 Task: Select a due date automation when advanced on, 2 days before a card is due add dates with a start date at 11:00 AM.
Action: Mouse moved to (1032, 78)
Screenshot: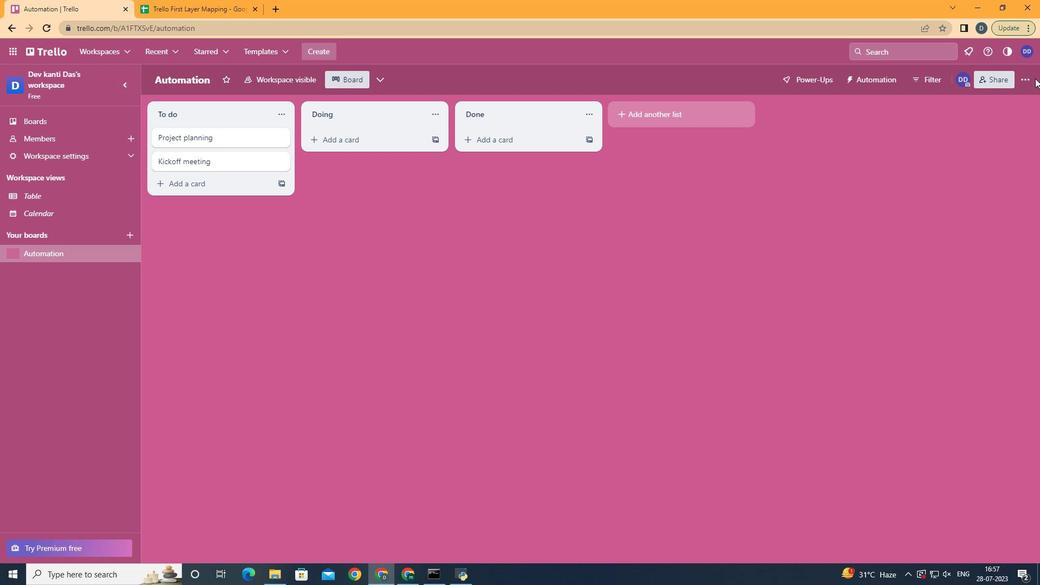 
Action: Mouse pressed left at (1032, 78)
Screenshot: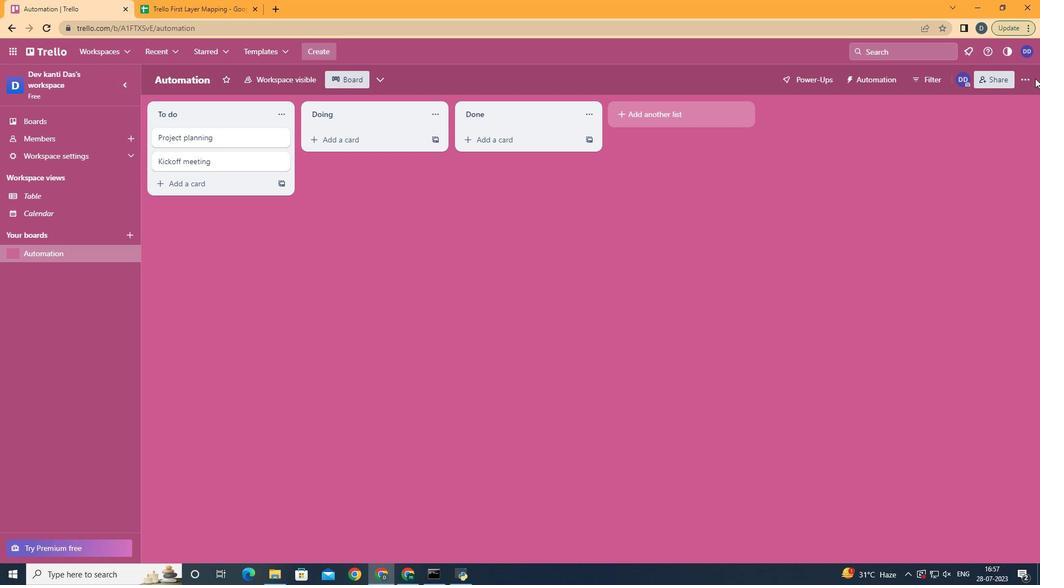 
Action: Mouse moved to (944, 227)
Screenshot: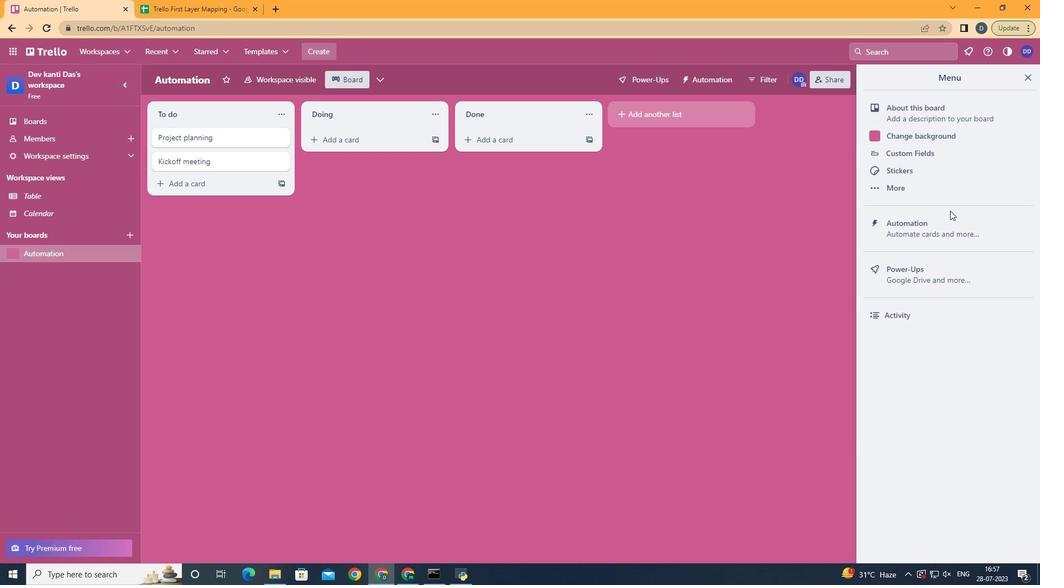 
Action: Mouse pressed left at (944, 227)
Screenshot: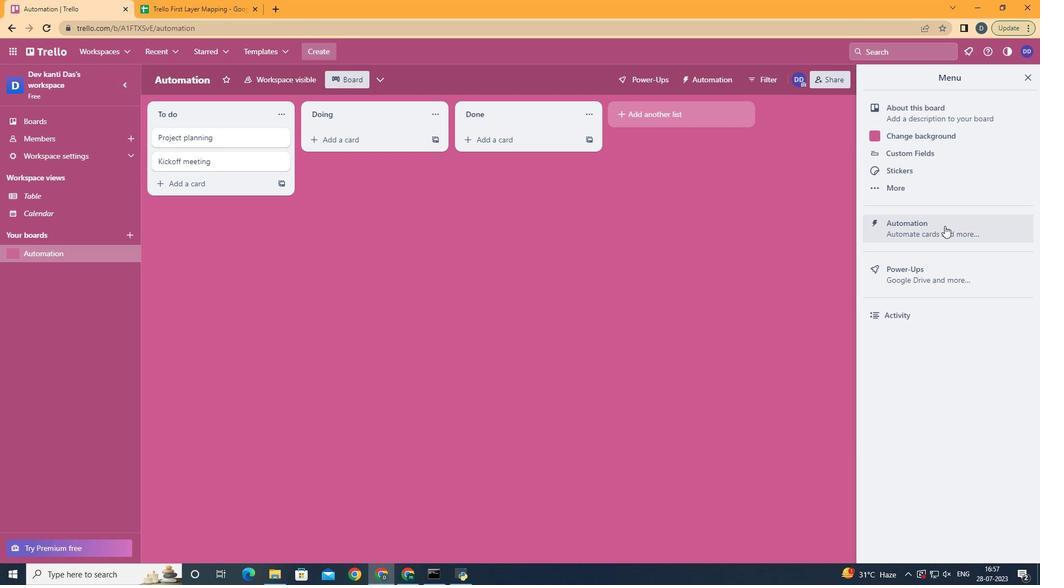 
Action: Mouse moved to (185, 218)
Screenshot: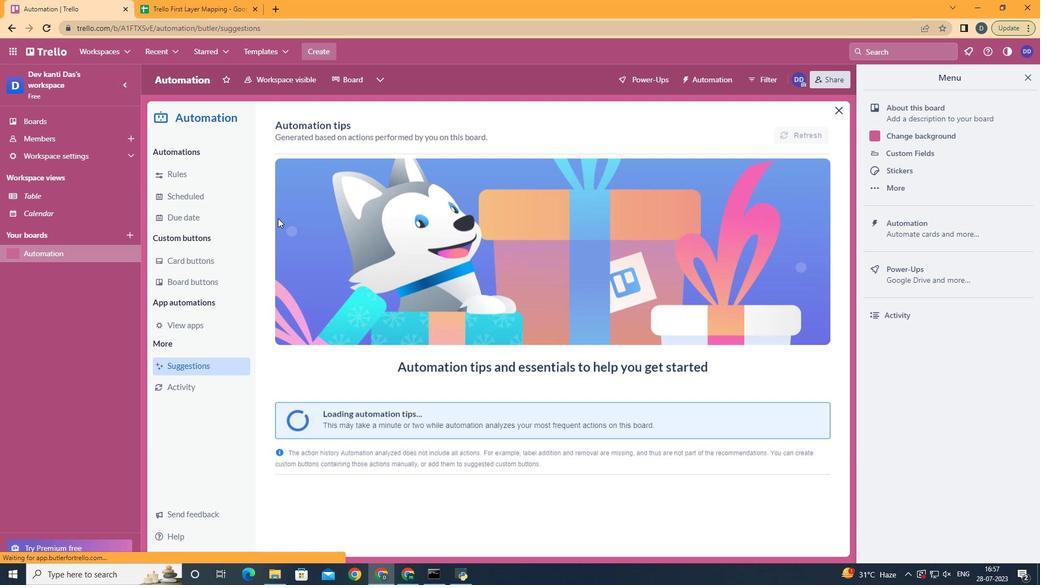 
Action: Mouse pressed left at (185, 218)
Screenshot: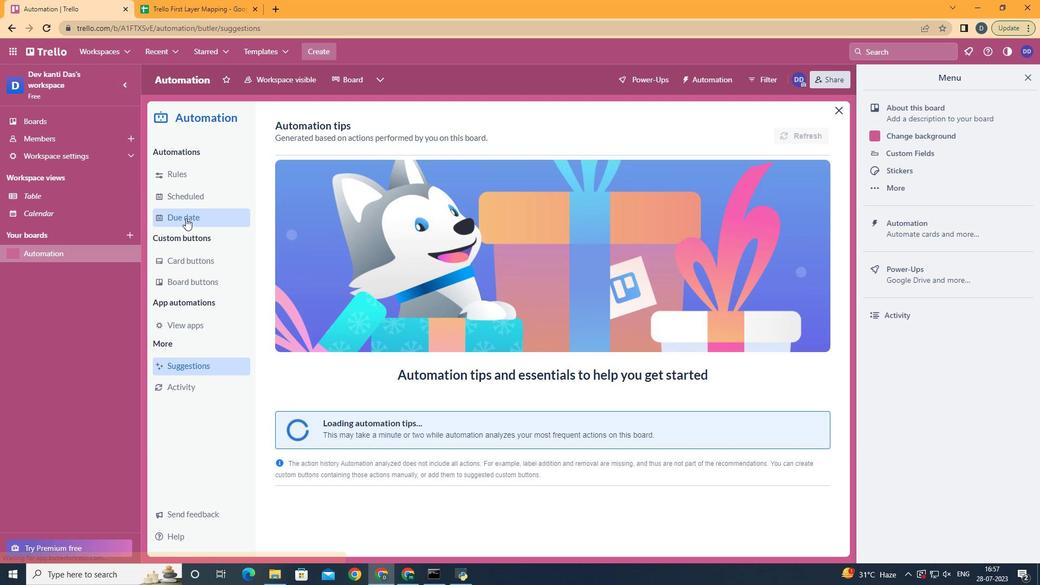 
Action: Mouse moved to (778, 133)
Screenshot: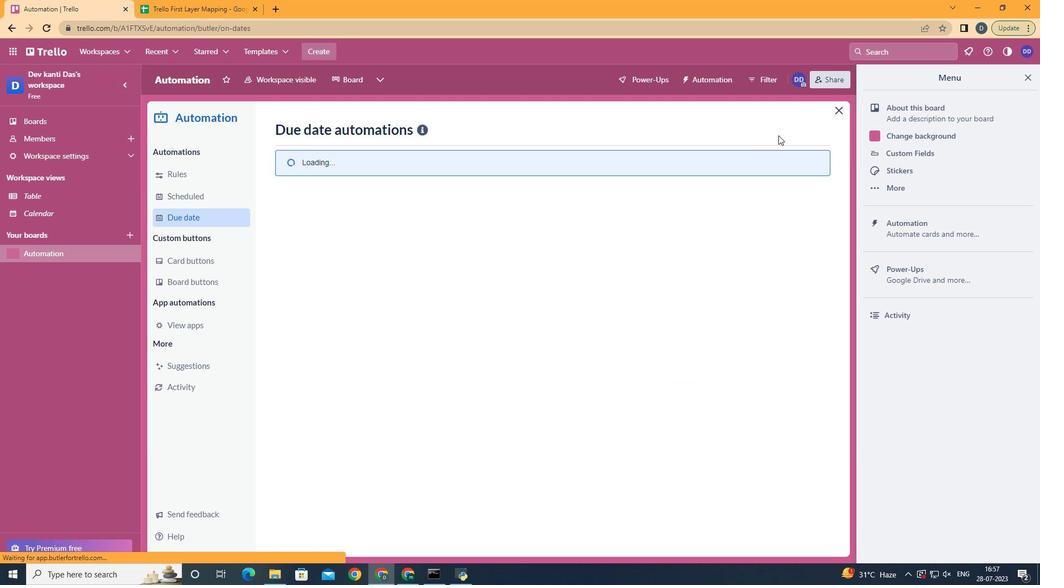 
Action: Mouse pressed left at (778, 133)
Screenshot: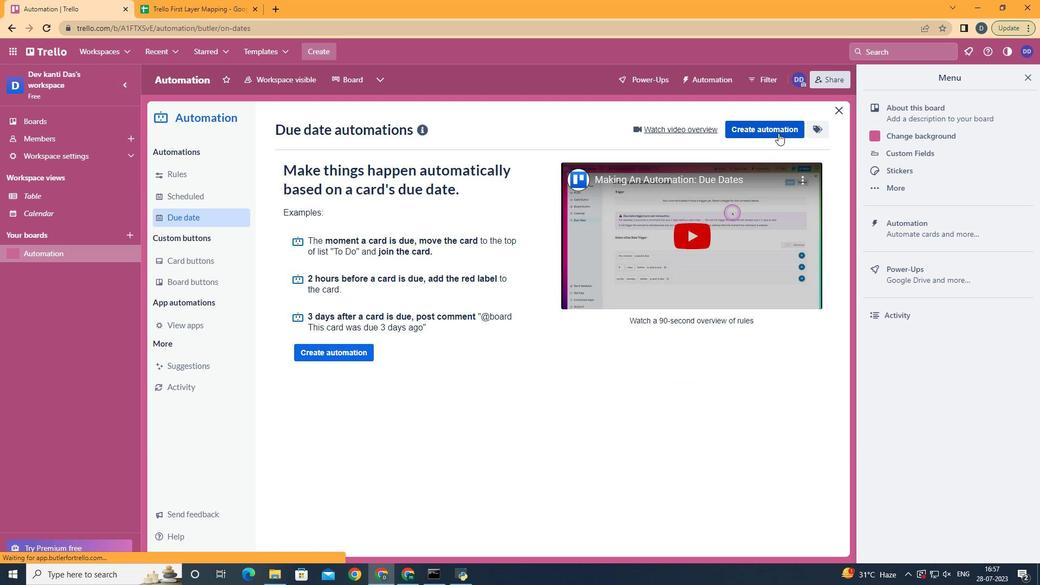 
Action: Mouse moved to (557, 231)
Screenshot: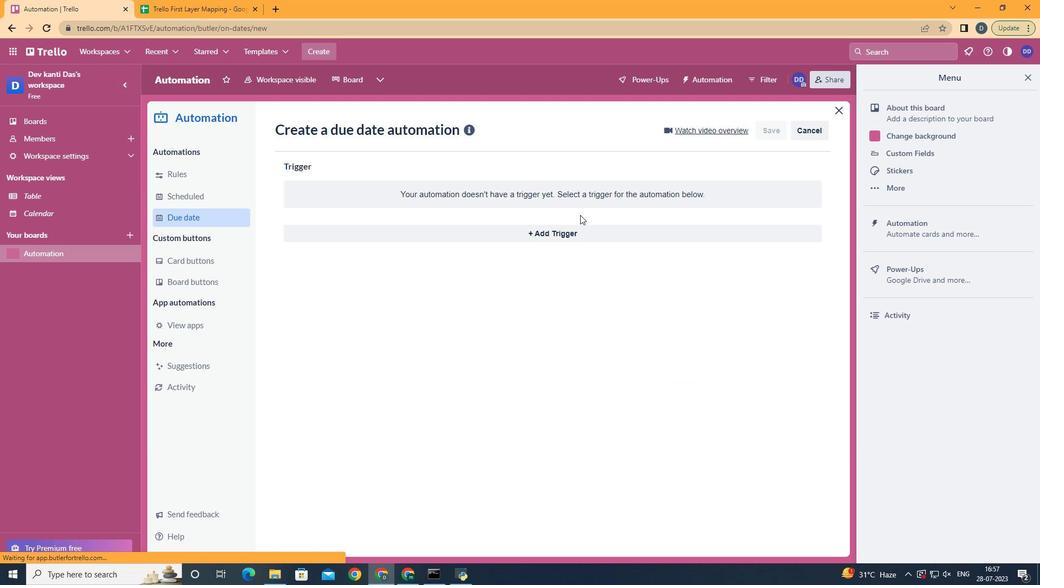
Action: Mouse pressed left at (557, 231)
Screenshot: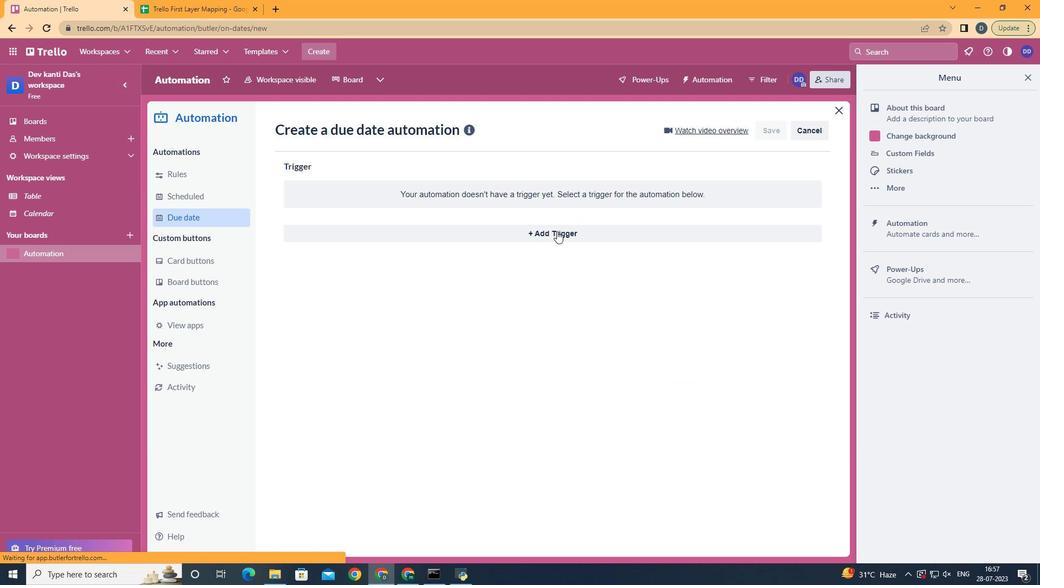 
Action: Mouse moved to (428, 398)
Screenshot: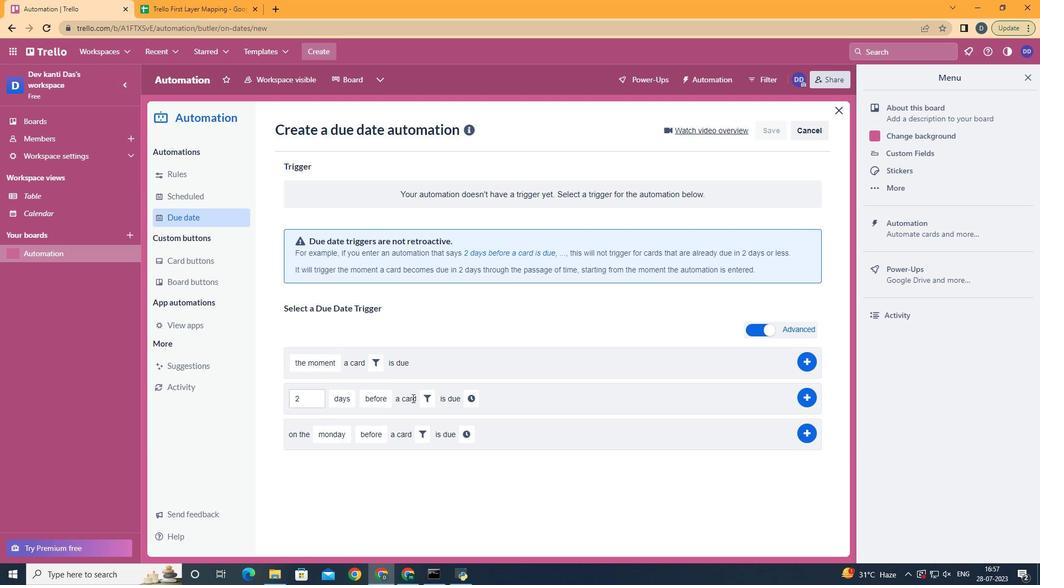 
Action: Mouse pressed left at (428, 398)
Screenshot: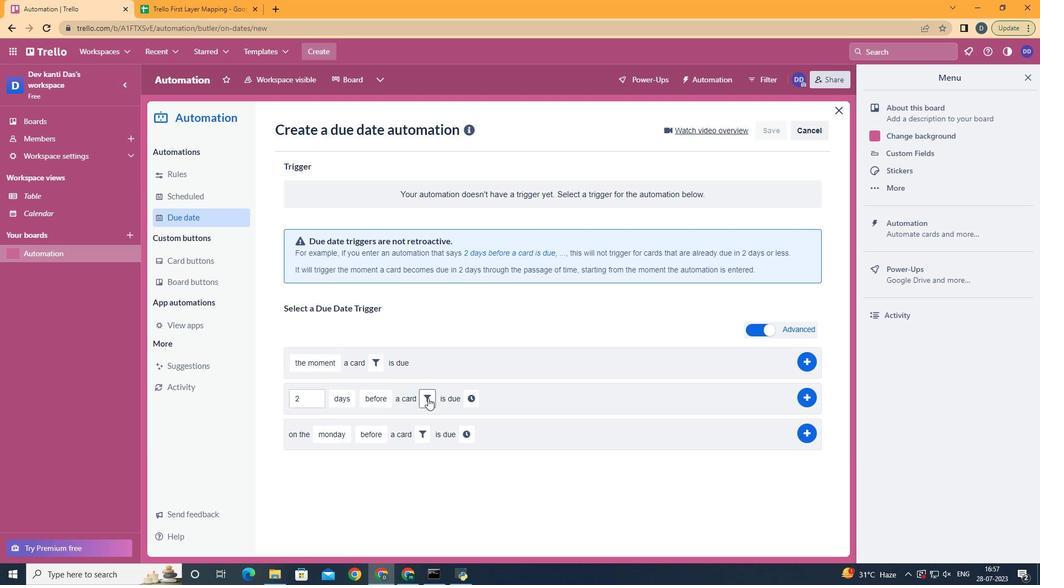 
Action: Mouse moved to (494, 441)
Screenshot: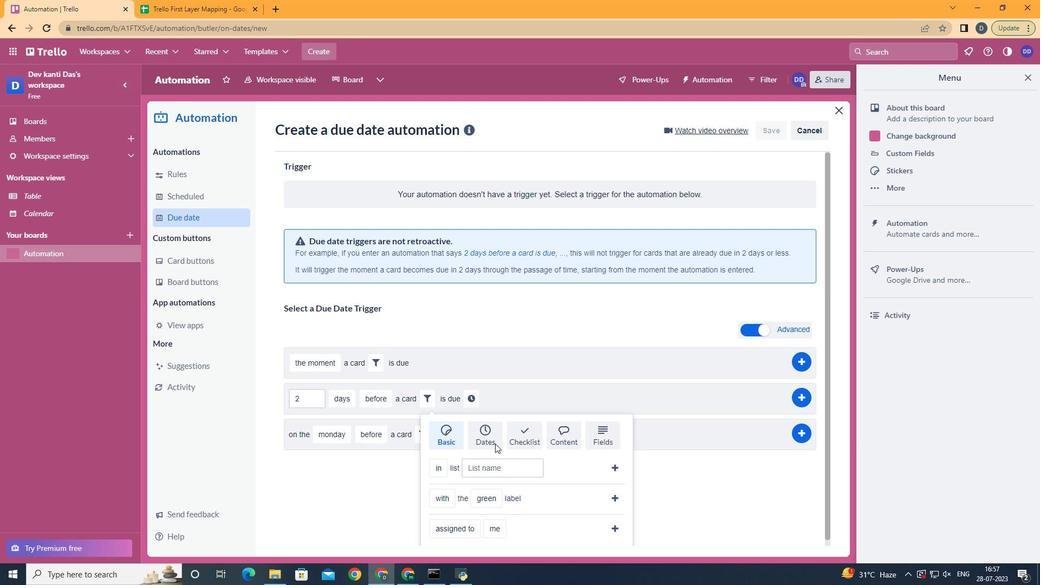 
Action: Mouse pressed left at (494, 441)
Screenshot: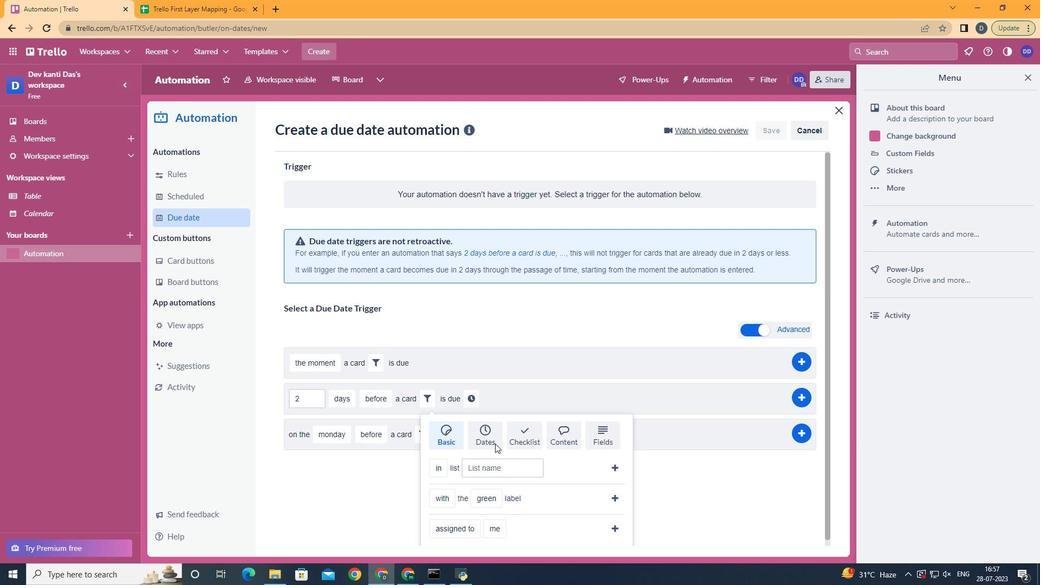 
Action: Mouse moved to (445, 514)
Screenshot: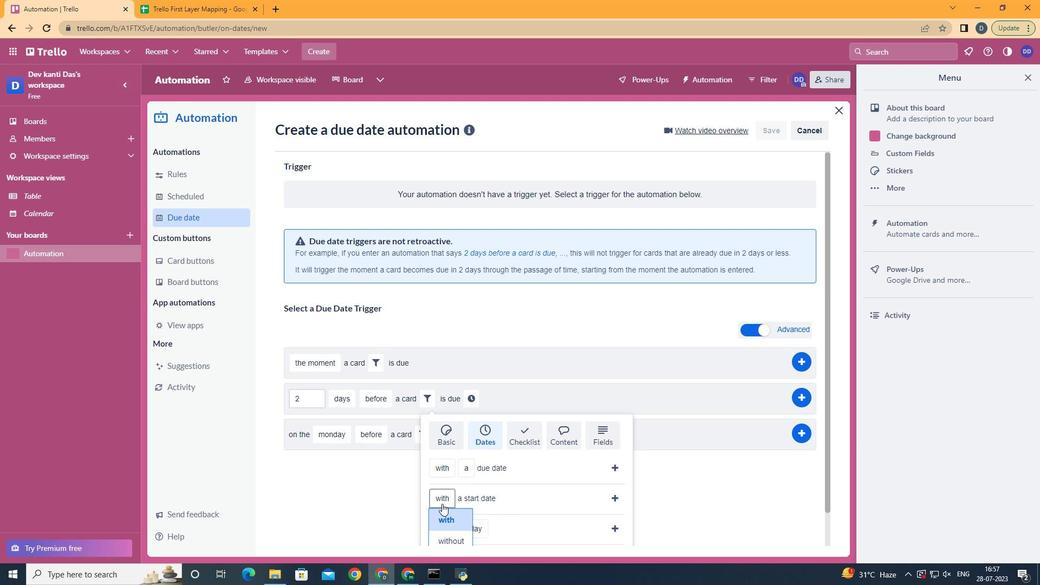
Action: Mouse pressed left at (445, 514)
Screenshot: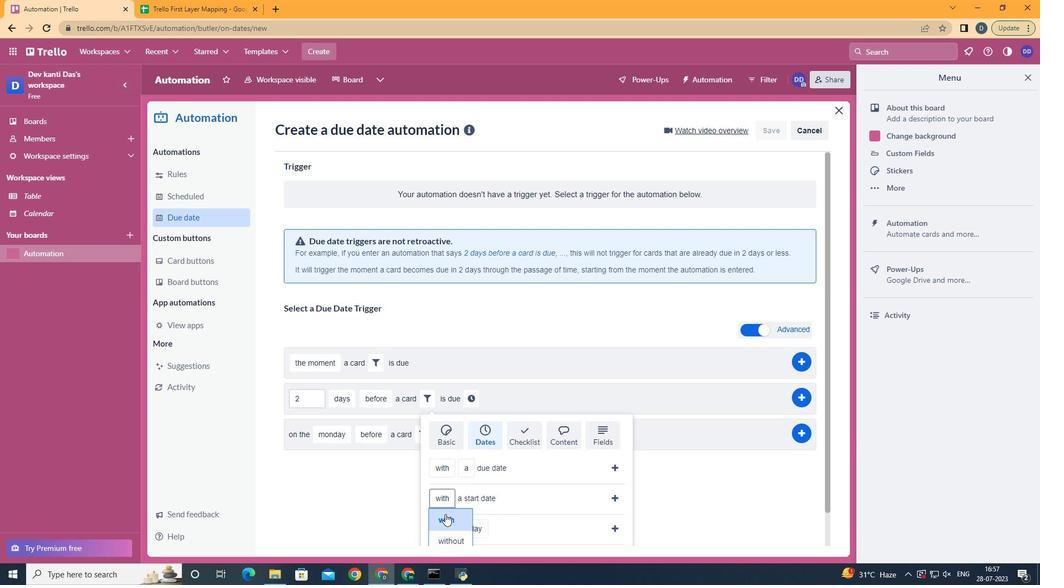 
Action: Mouse moved to (619, 494)
Screenshot: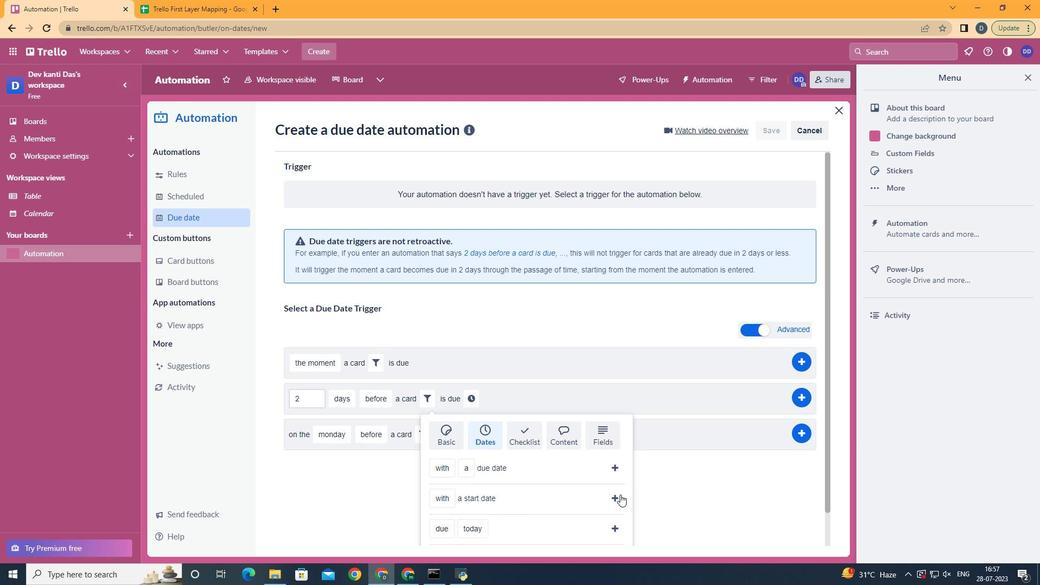 
Action: Mouse pressed left at (619, 494)
Screenshot: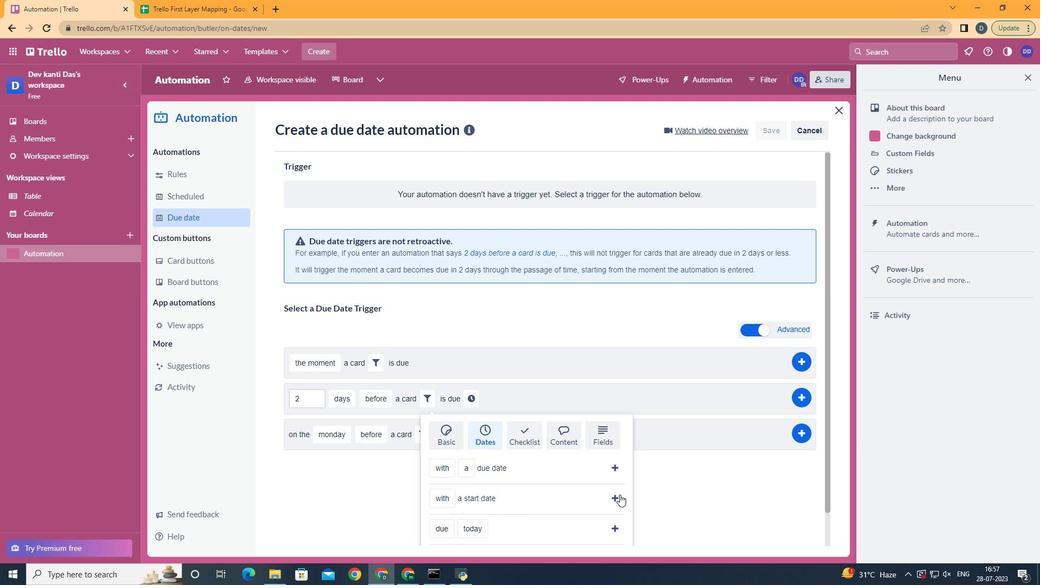 
Action: Mouse moved to (553, 401)
Screenshot: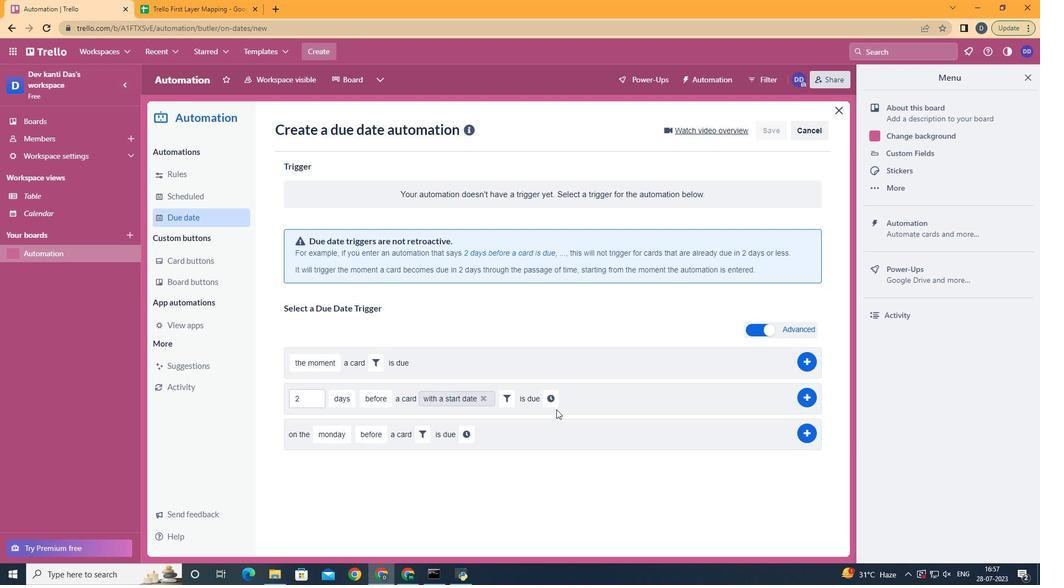 
Action: Mouse pressed left at (553, 401)
Screenshot: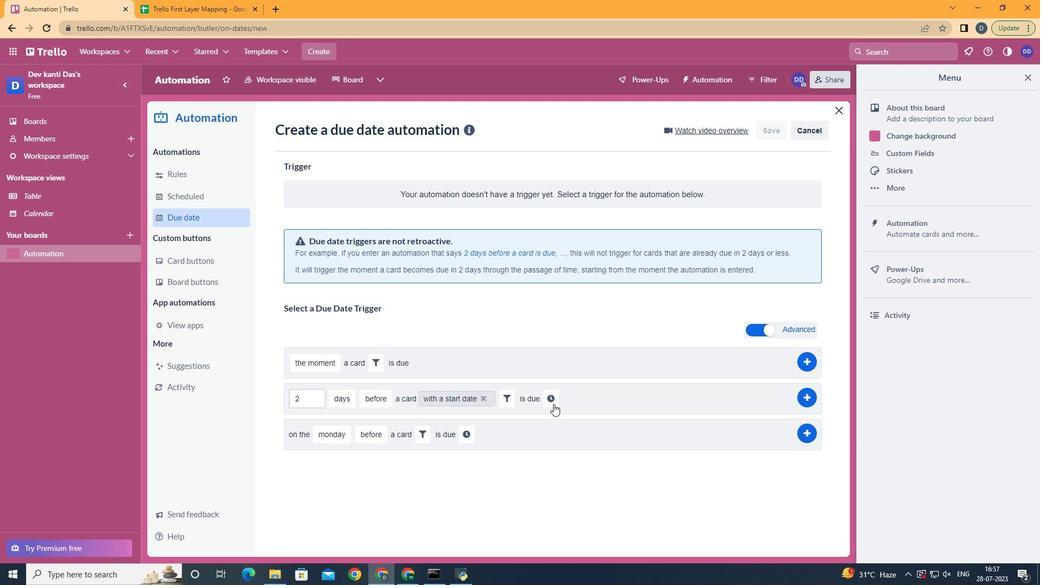 
Action: Mouse moved to (569, 403)
Screenshot: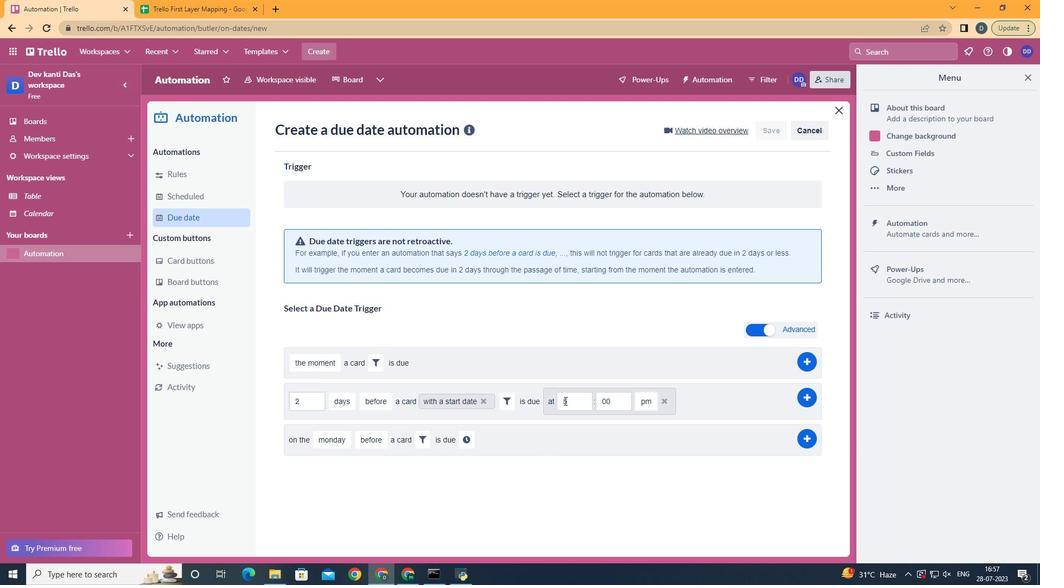 
Action: Mouse pressed left at (569, 403)
Screenshot: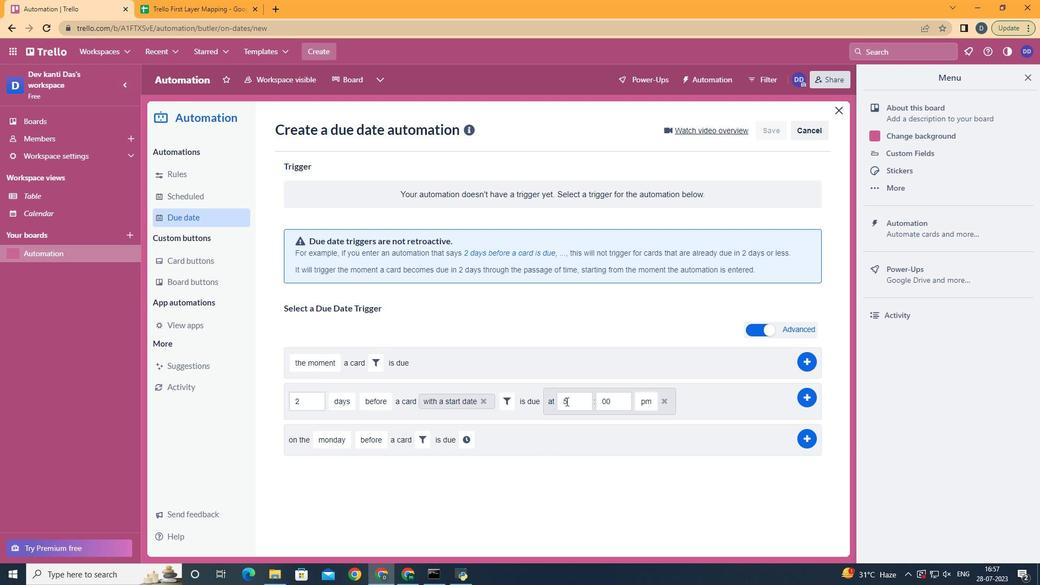 
Action: Key pressed <Key.backspace>11
Screenshot: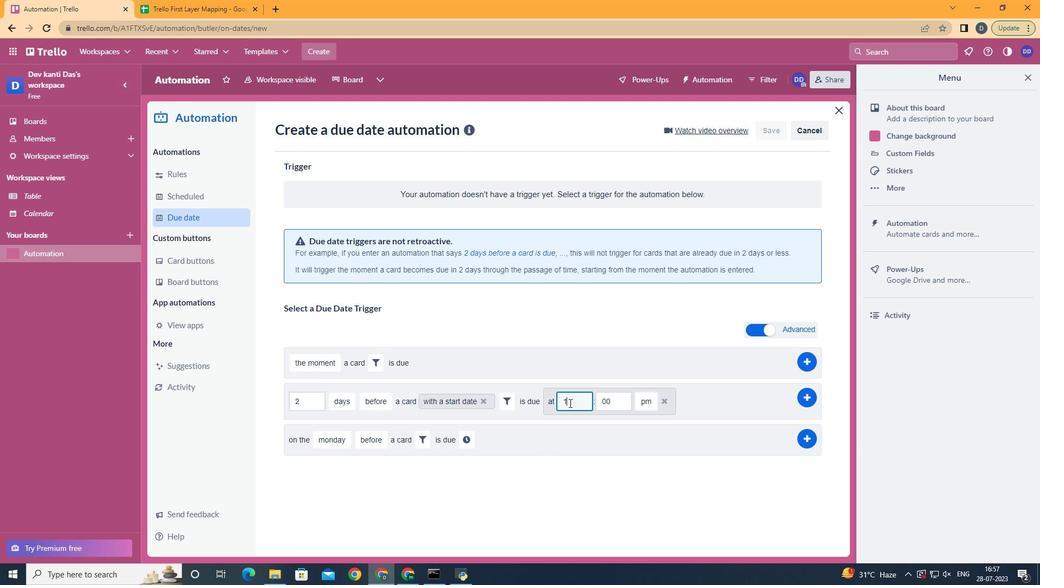
Action: Mouse moved to (648, 421)
Screenshot: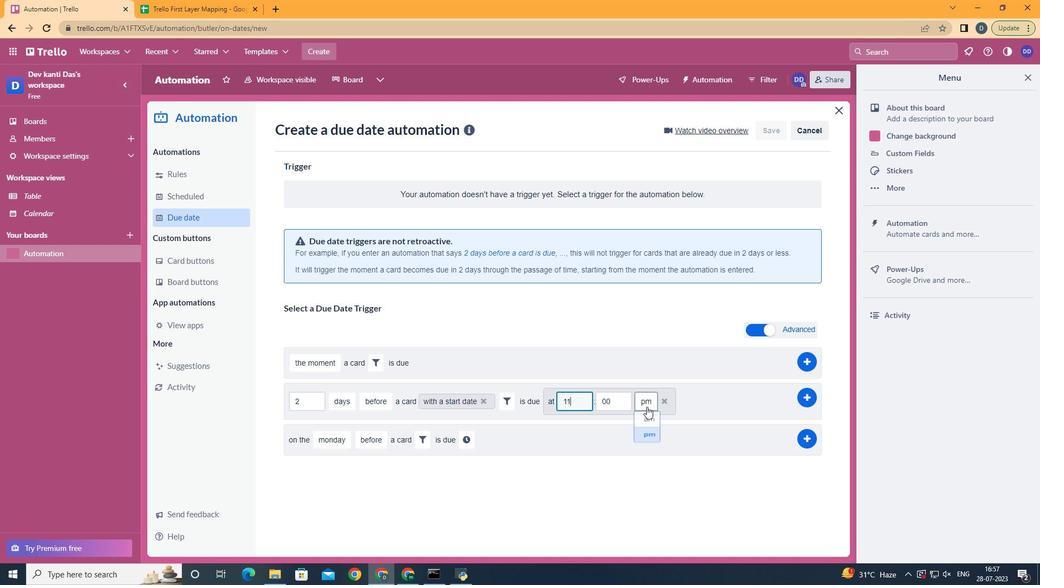 
Action: Mouse pressed left at (648, 421)
Screenshot: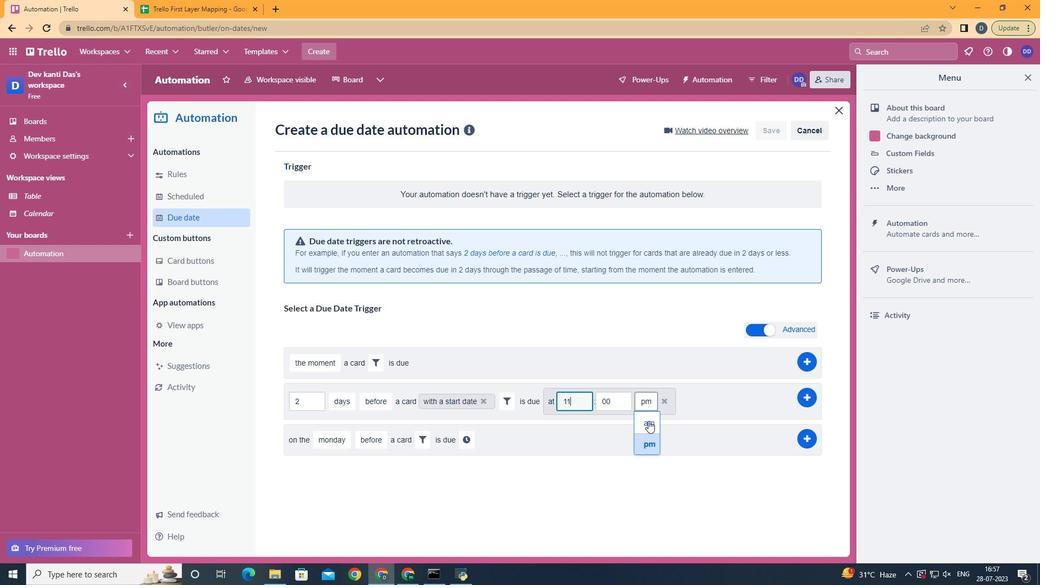 
